Task: Change text box border to solid.
Action: Mouse moved to (530, 259)
Screenshot: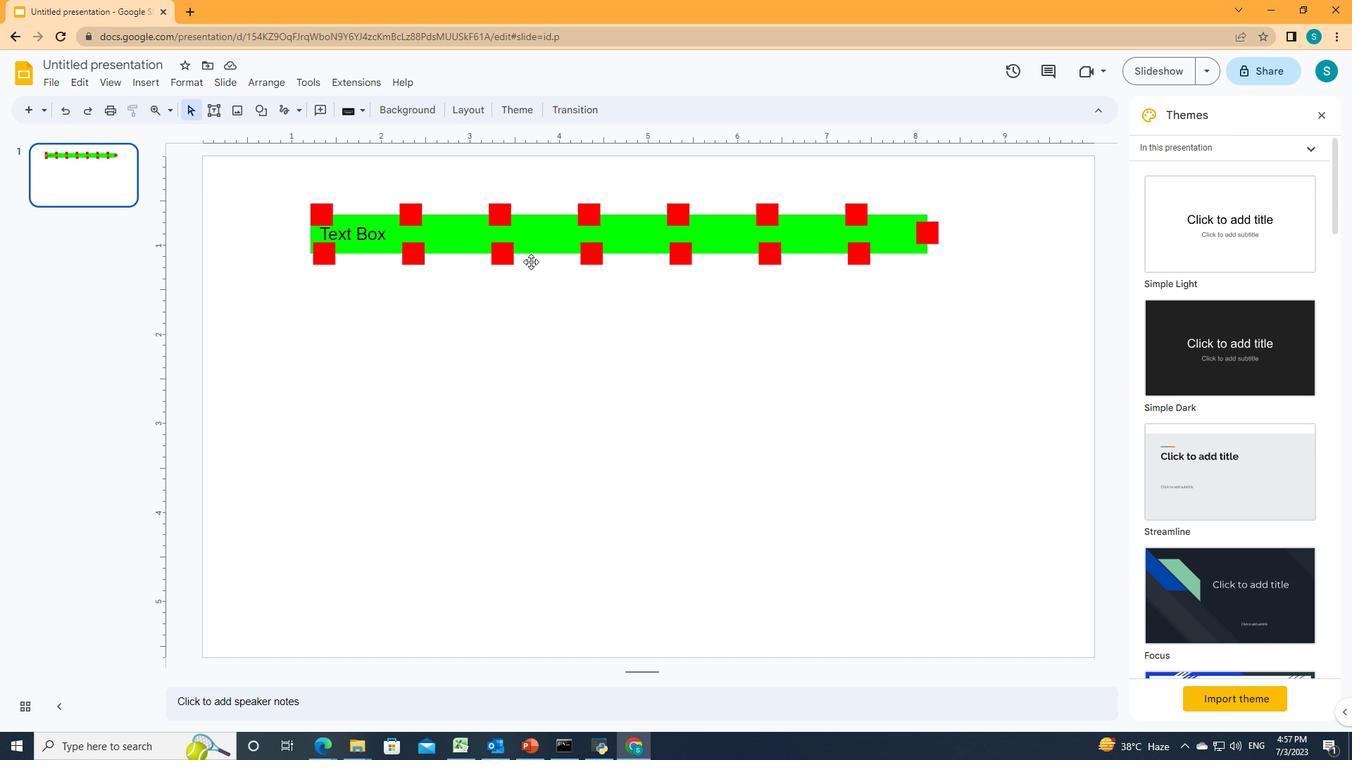 
Action: Mouse pressed left at (530, 259)
Screenshot: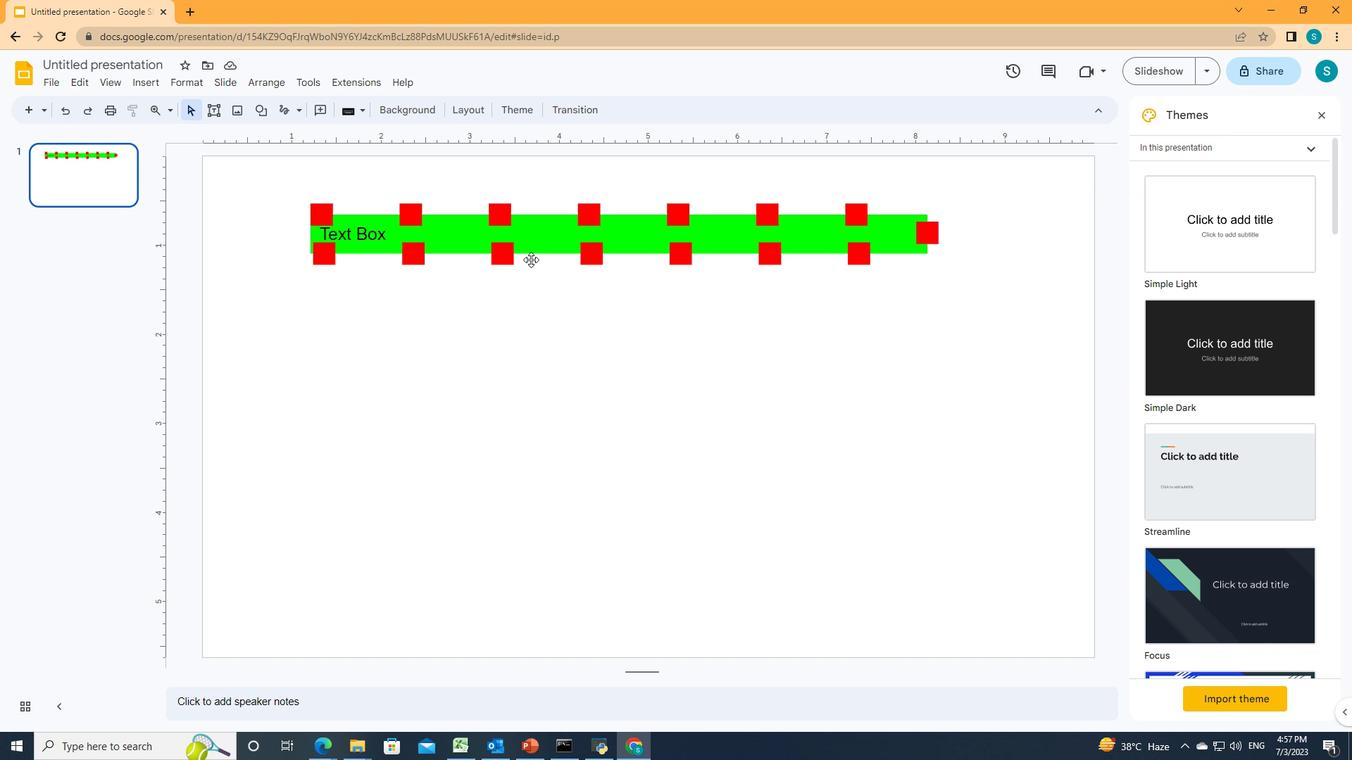 
Action: Mouse moved to (398, 107)
Screenshot: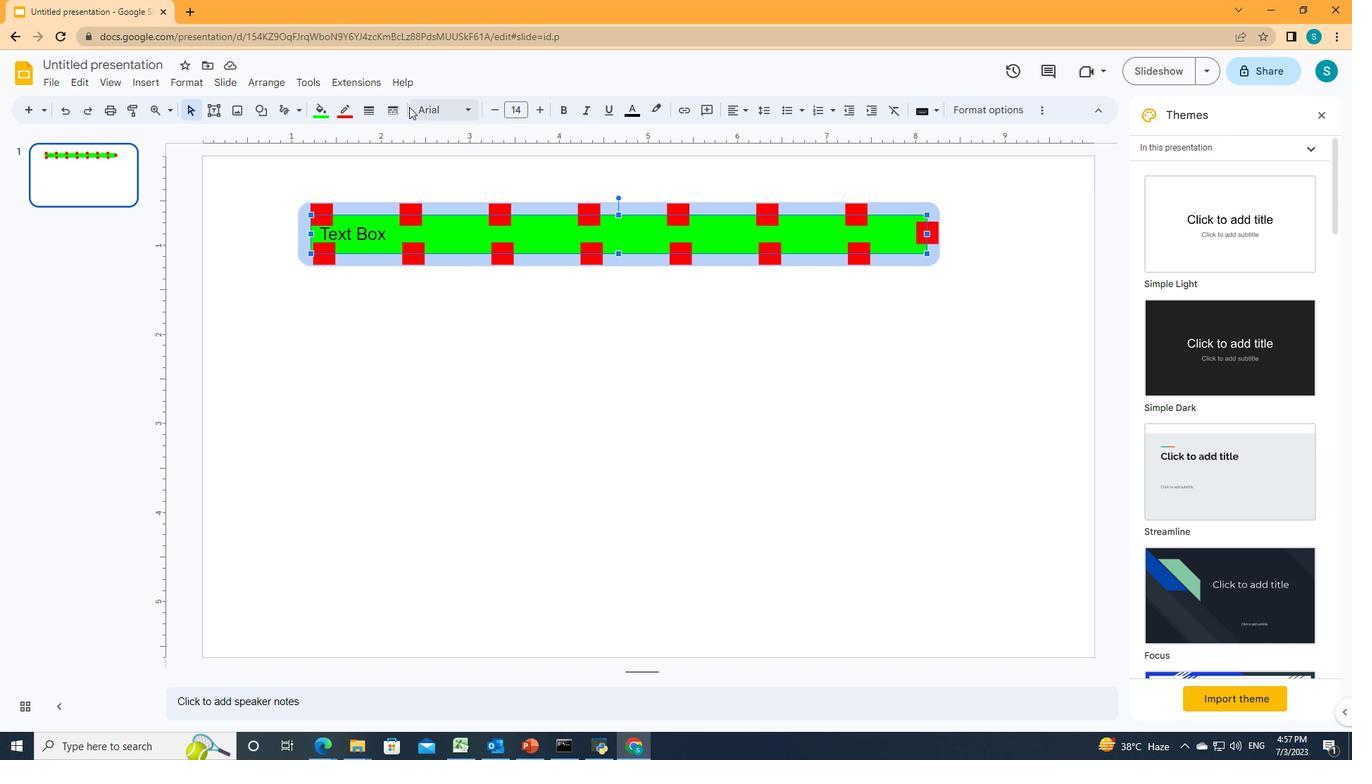 
Action: Mouse pressed left at (398, 107)
Screenshot: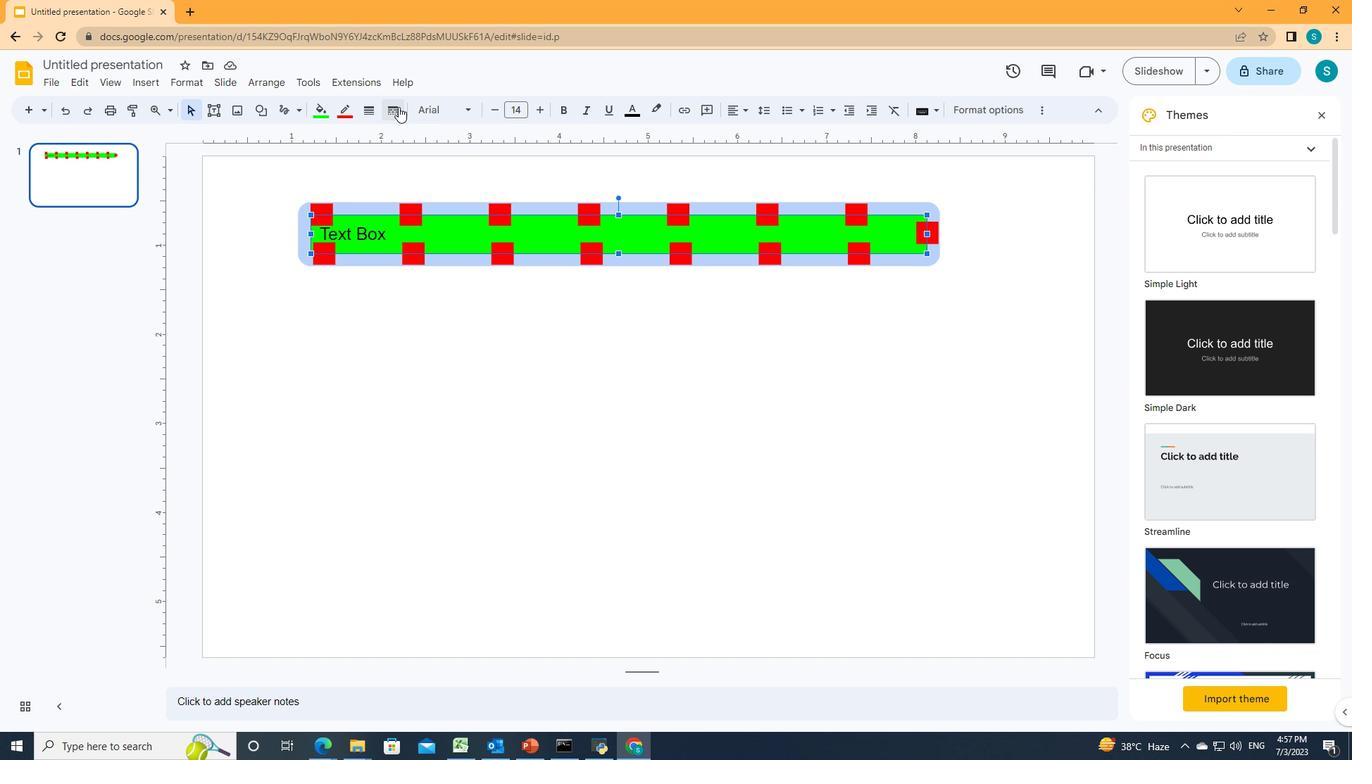 
Action: Mouse moved to (402, 133)
Screenshot: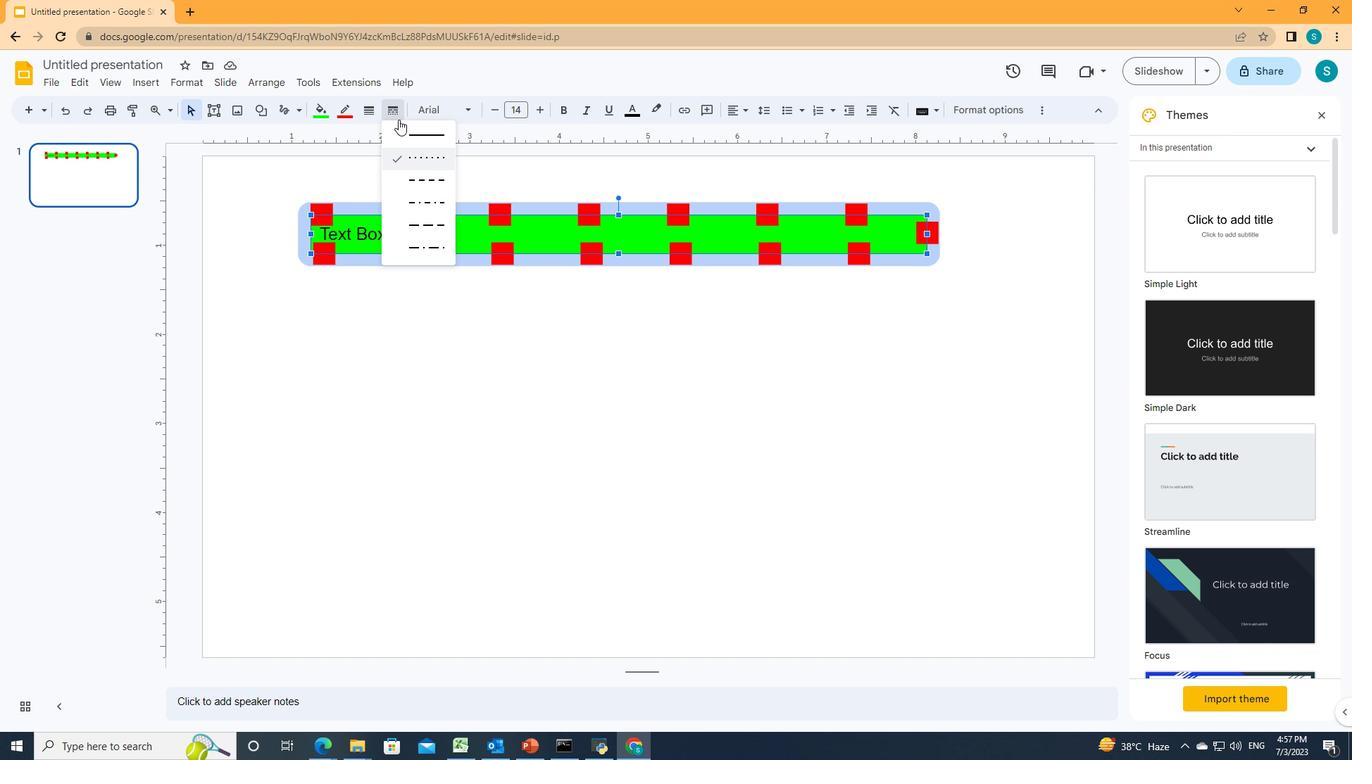 
Action: Mouse pressed left at (402, 133)
Screenshot: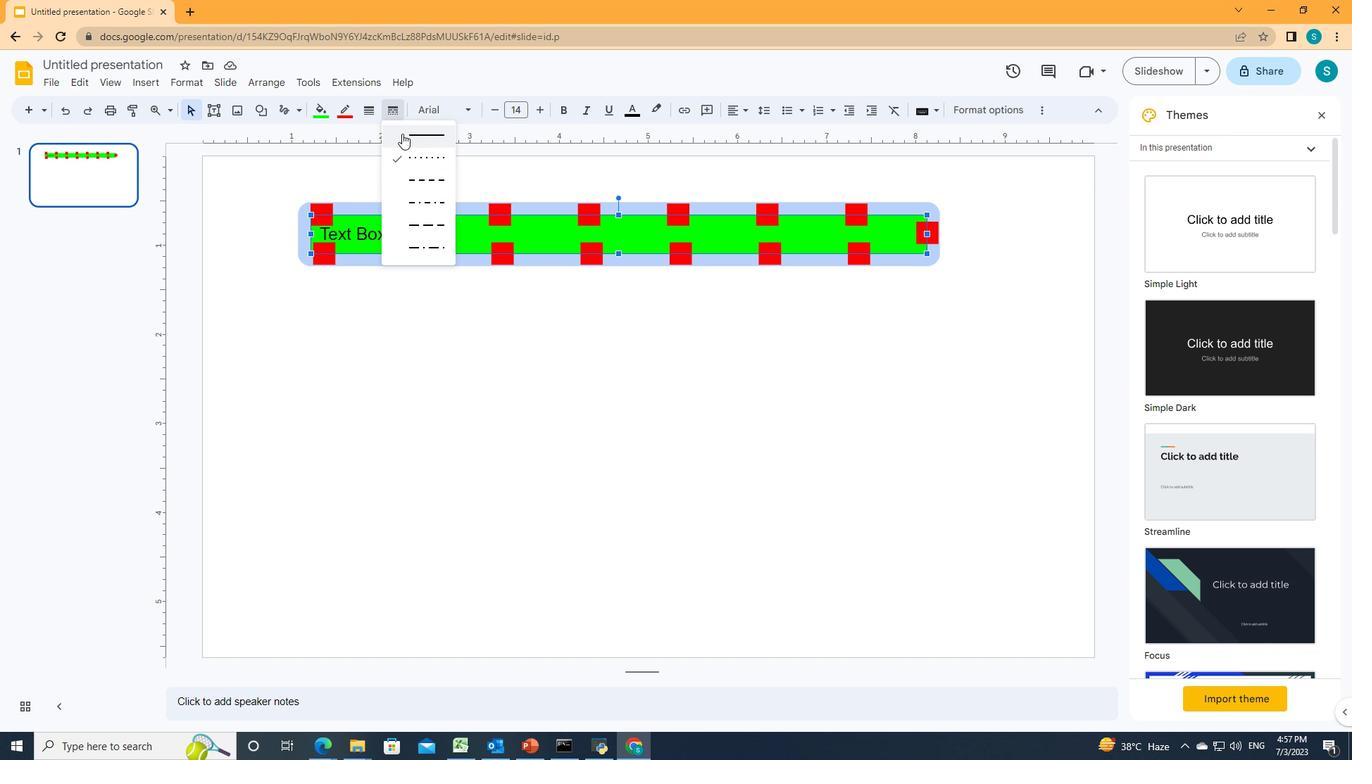 
